 Task: Sort the products in the category "Frozen Baked Goods" by price (highest first).
Action: Mouse pressed left at (22, 93)
Screenshot: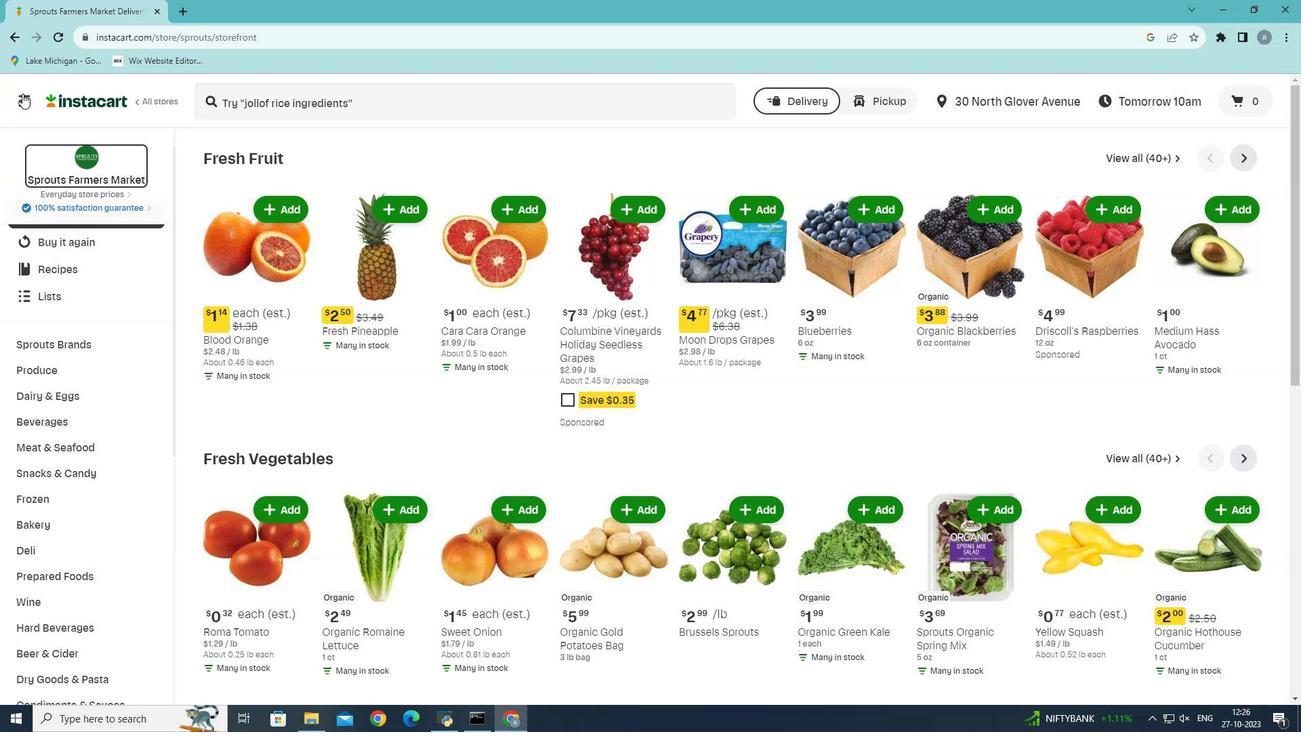 
Action: Mouse moved to (59, 398)
Screenshot: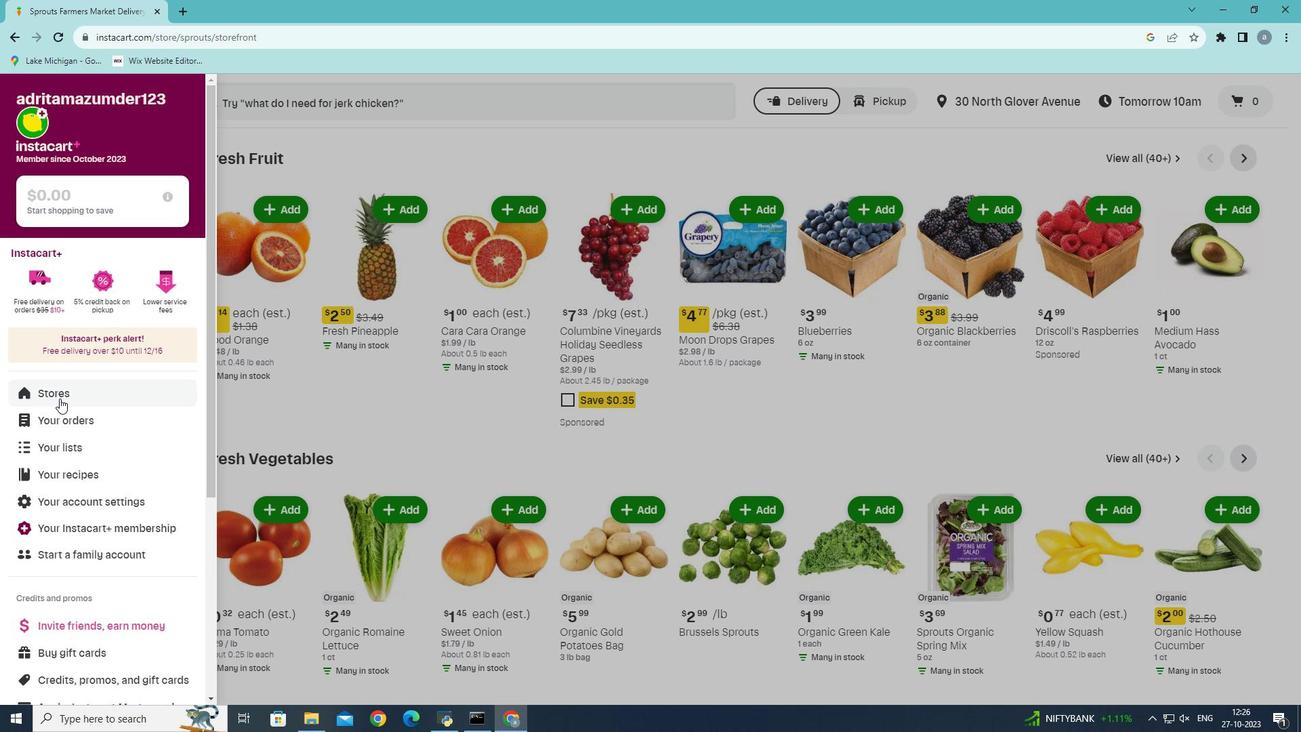 
Action: Mouse pressed left at (59, 398)
Screenshot: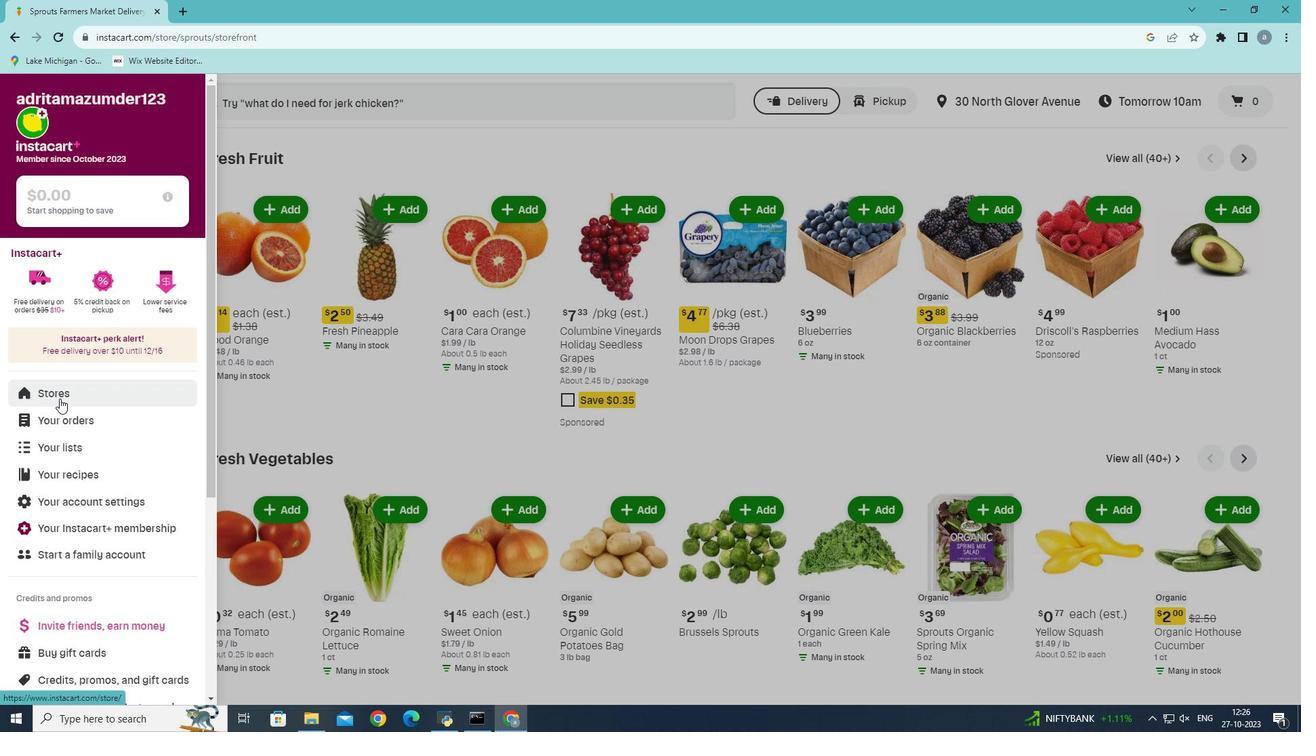
Action: Mouse moved to (317, 156)
Screenshot: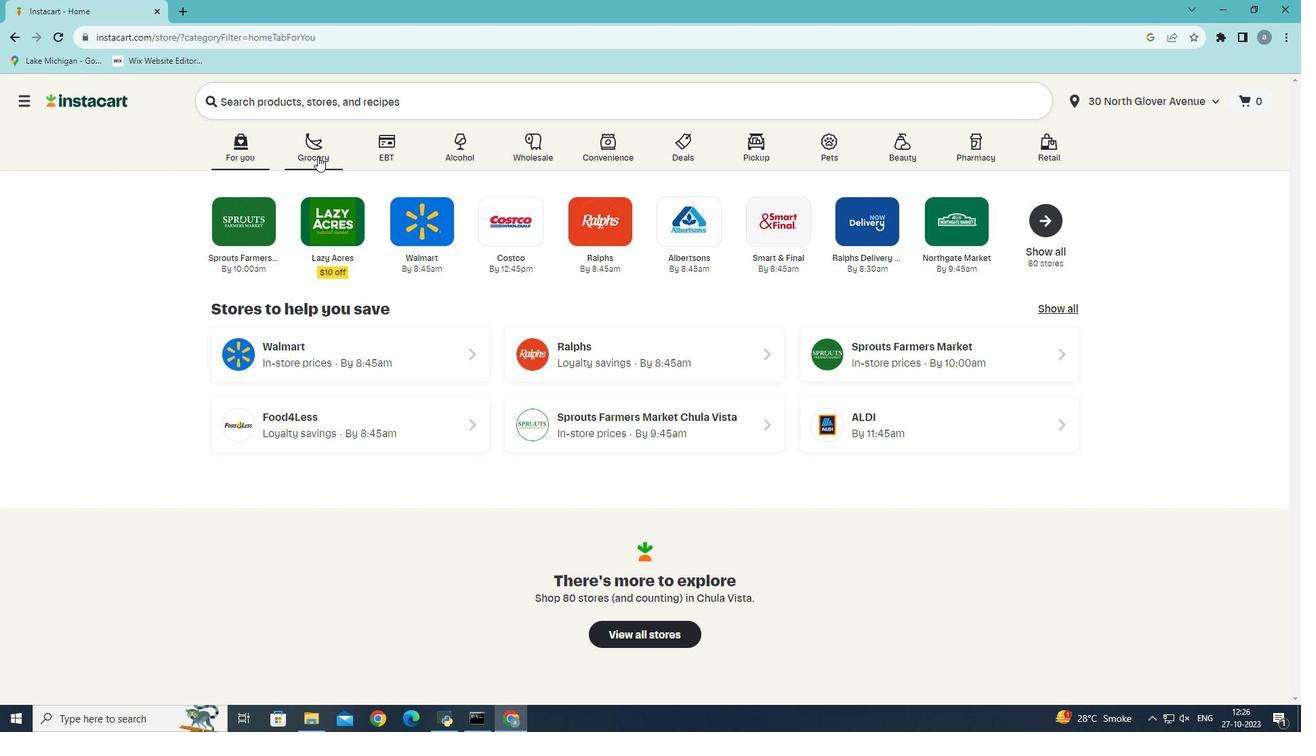 
Action: Mouse pressed left at (317, 156)
Screenshot: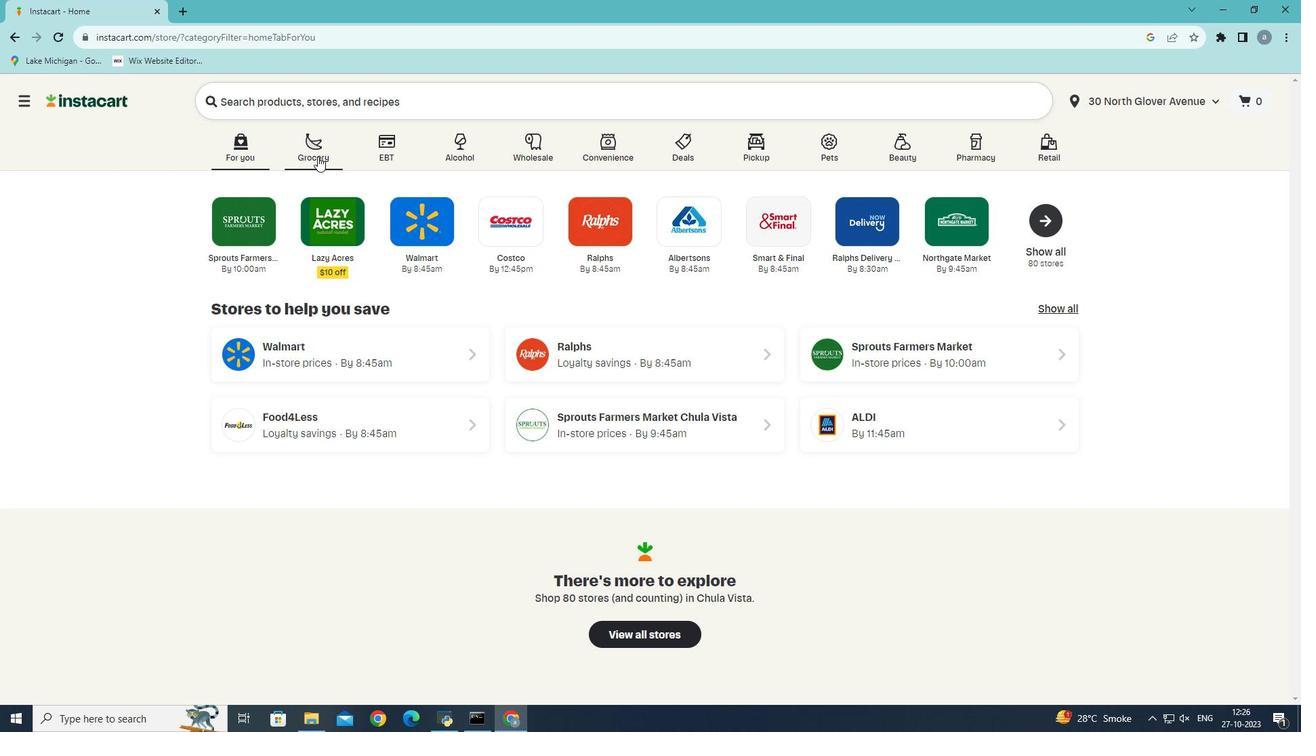 
Action: Mouse moved to (269, 416)
Screenshot: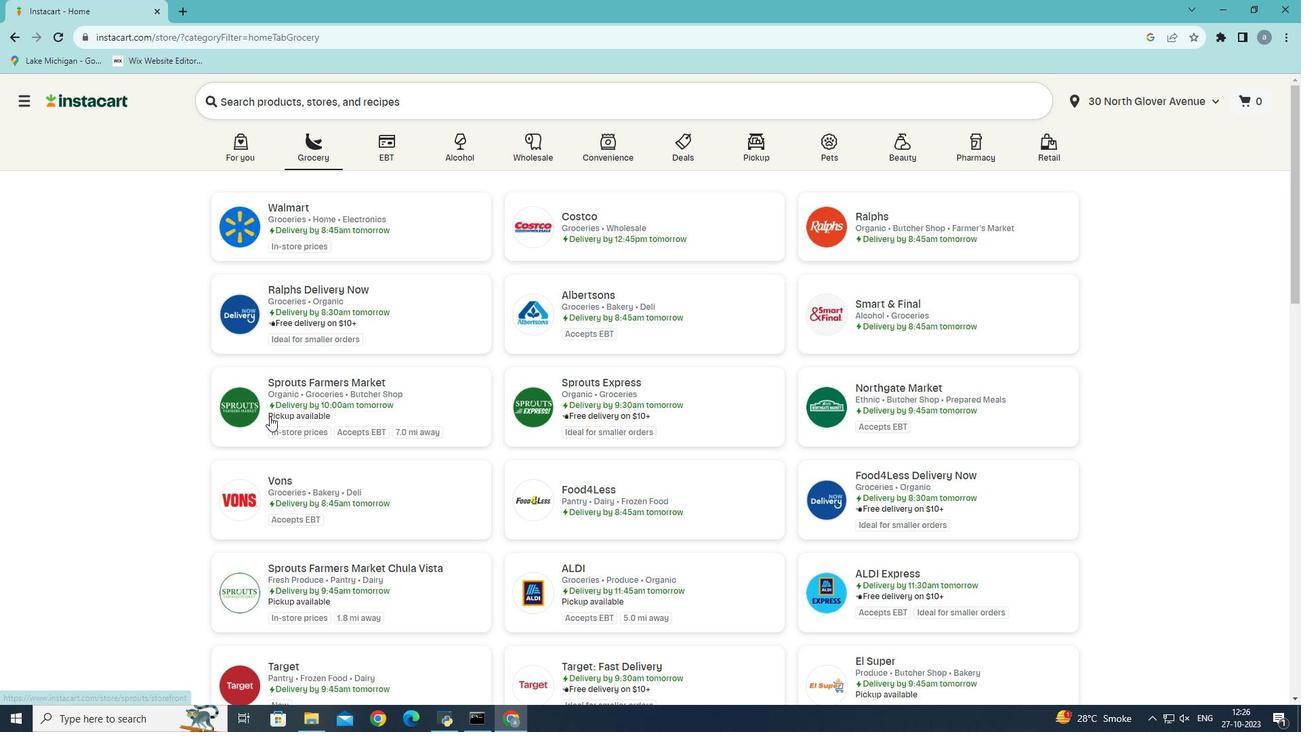 
Action: Mouse pressed left at (269, 416)
Screenshot: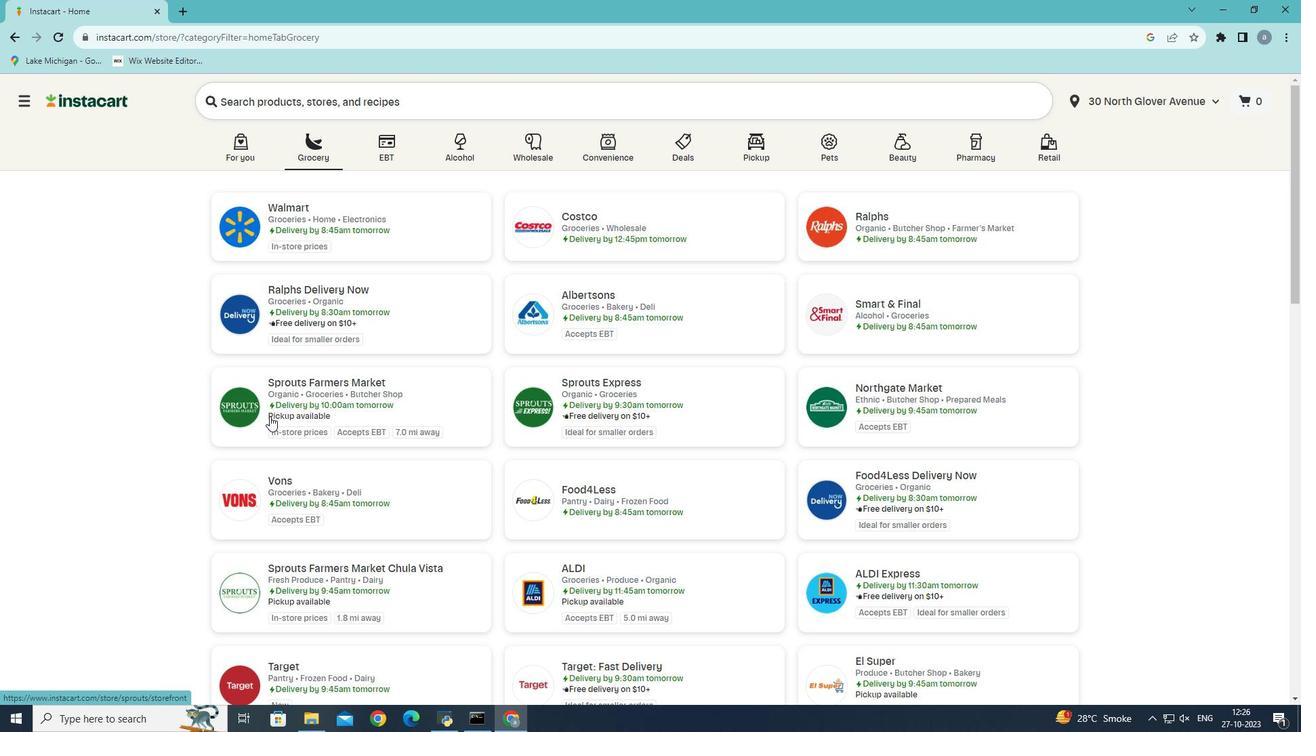 
Action: Mouse moved to (38, 594)
Screenshot: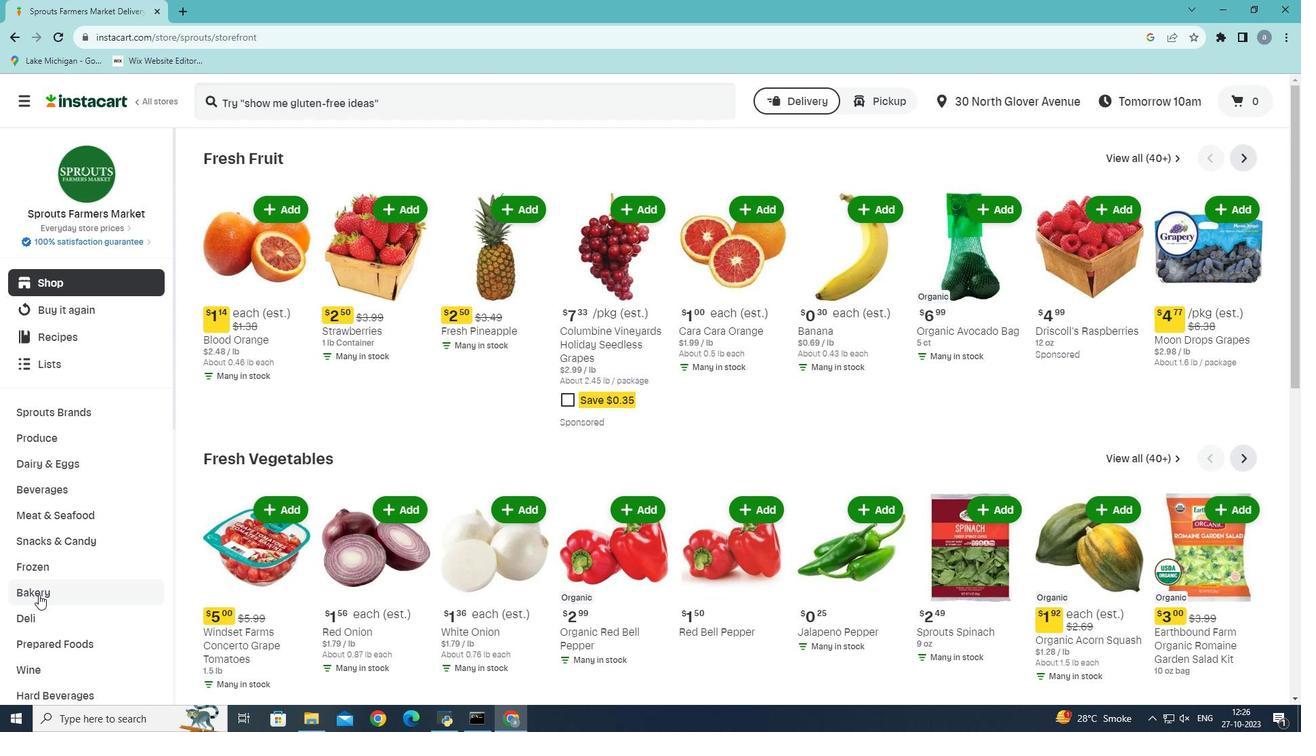 
Action: Mouse pressed left at (38, 594)
Screenshot: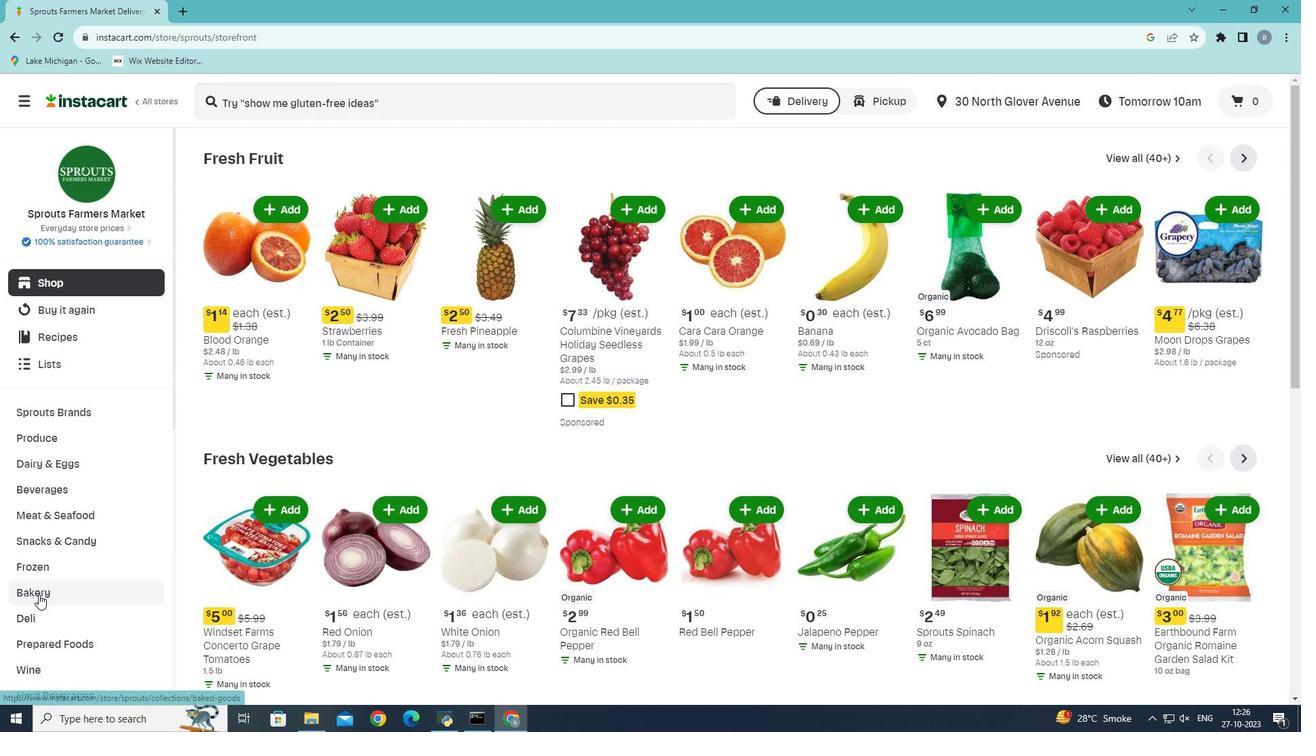 
Action: Mouse moved to (1130, 190)
Screenshot: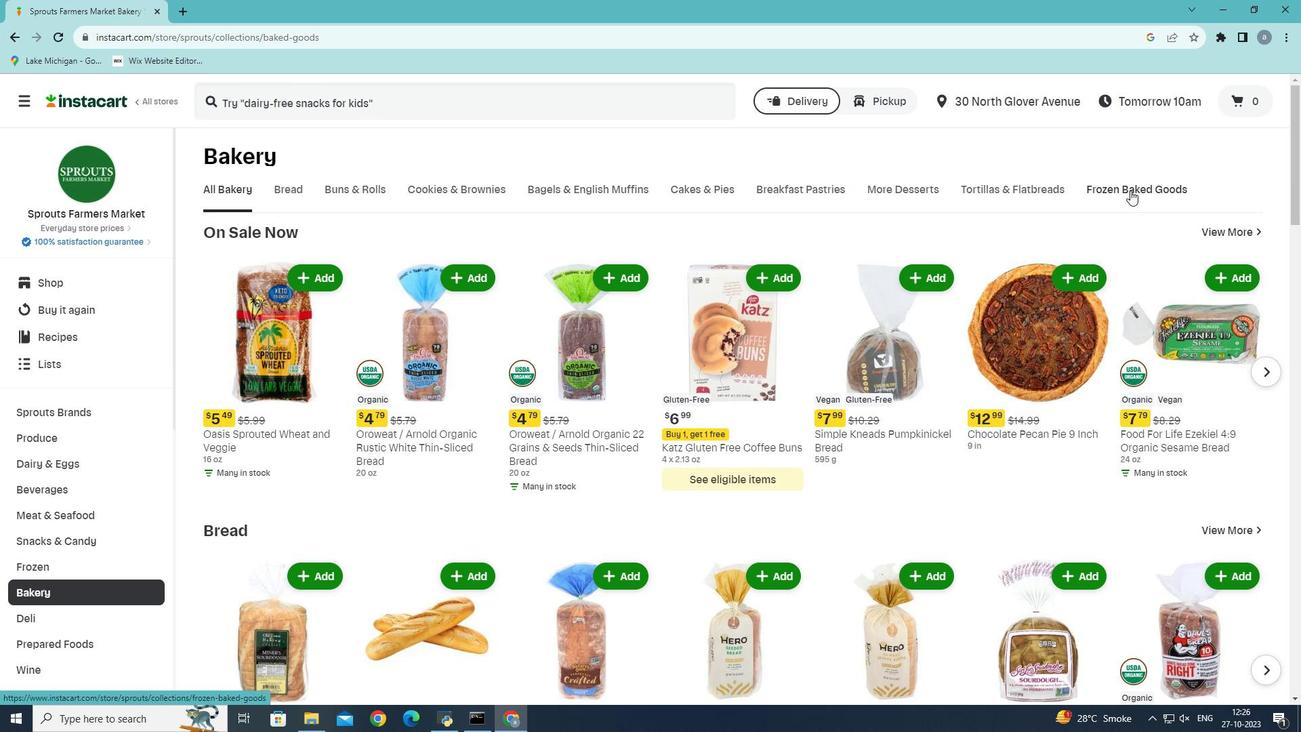 
Action: Mouse pressed left at (1130, 190)
Screenshot: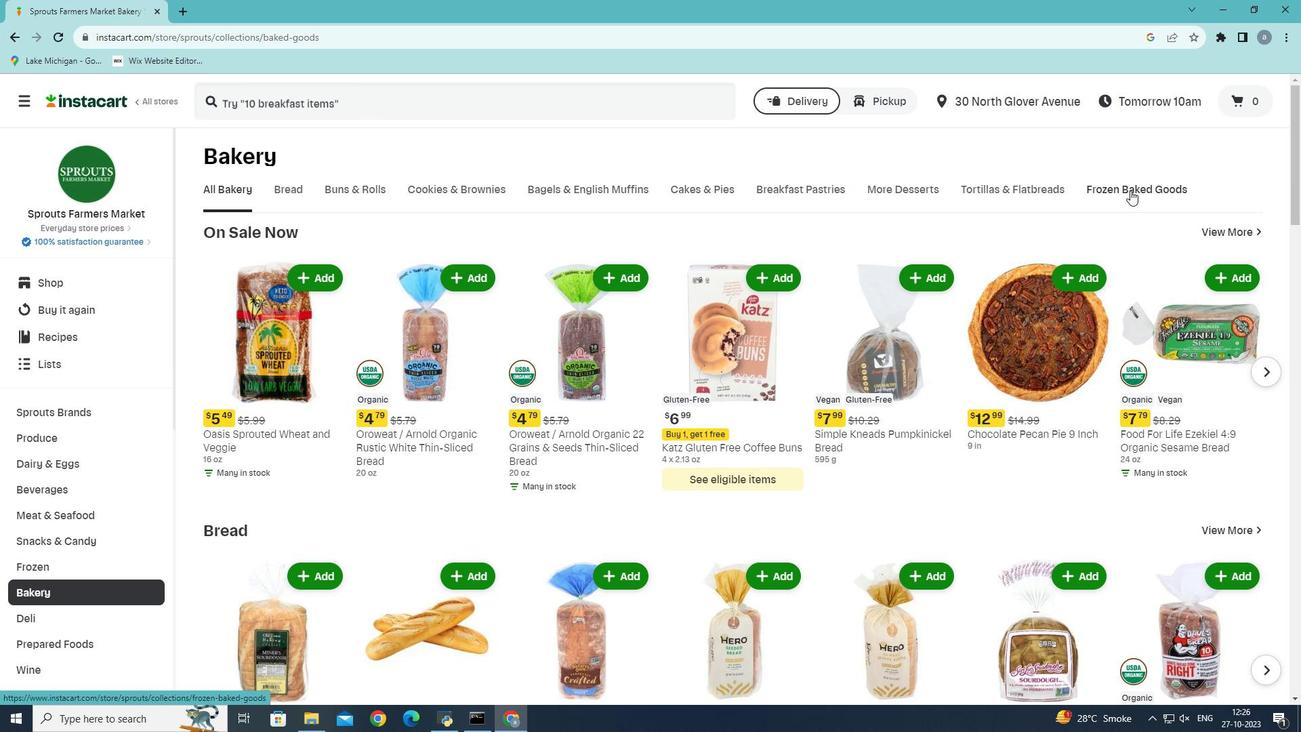 
Action: Mouse moved to (1257, 298)
Screenshot: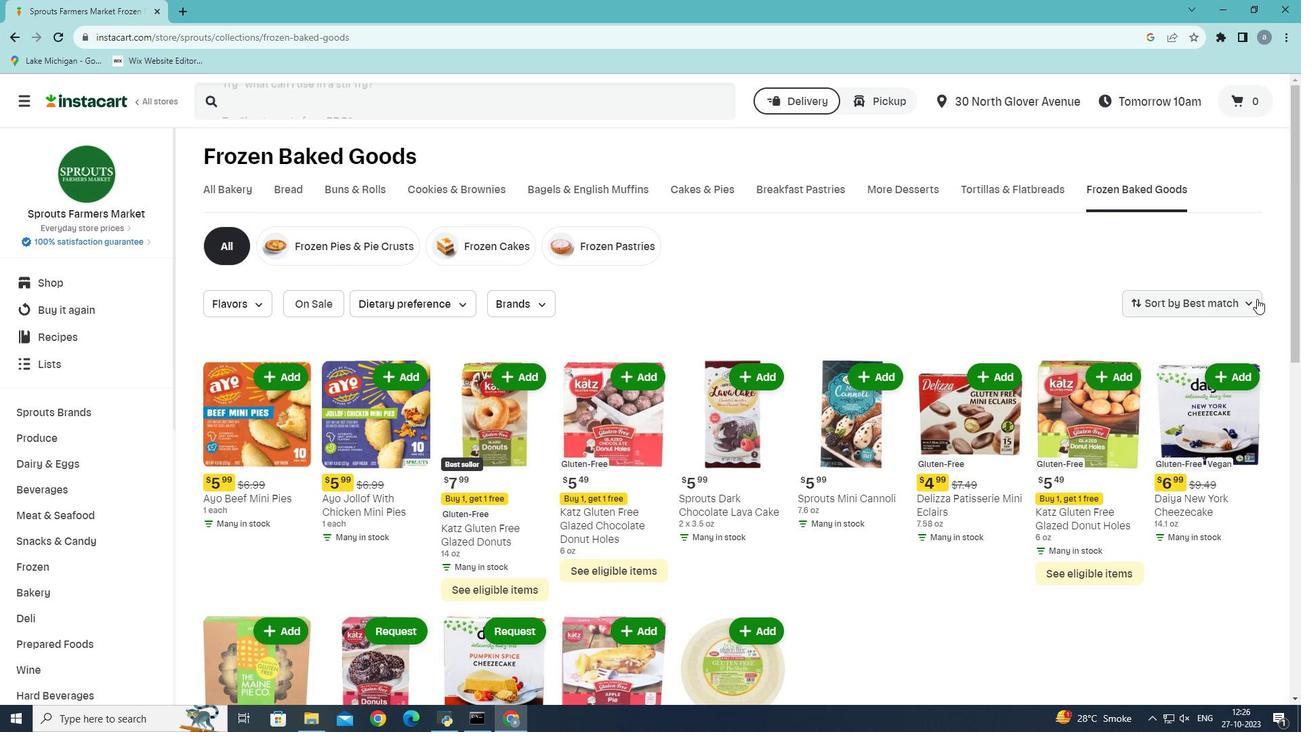 
Action: Mouse pressed left at (1257, 298)
Screenshot: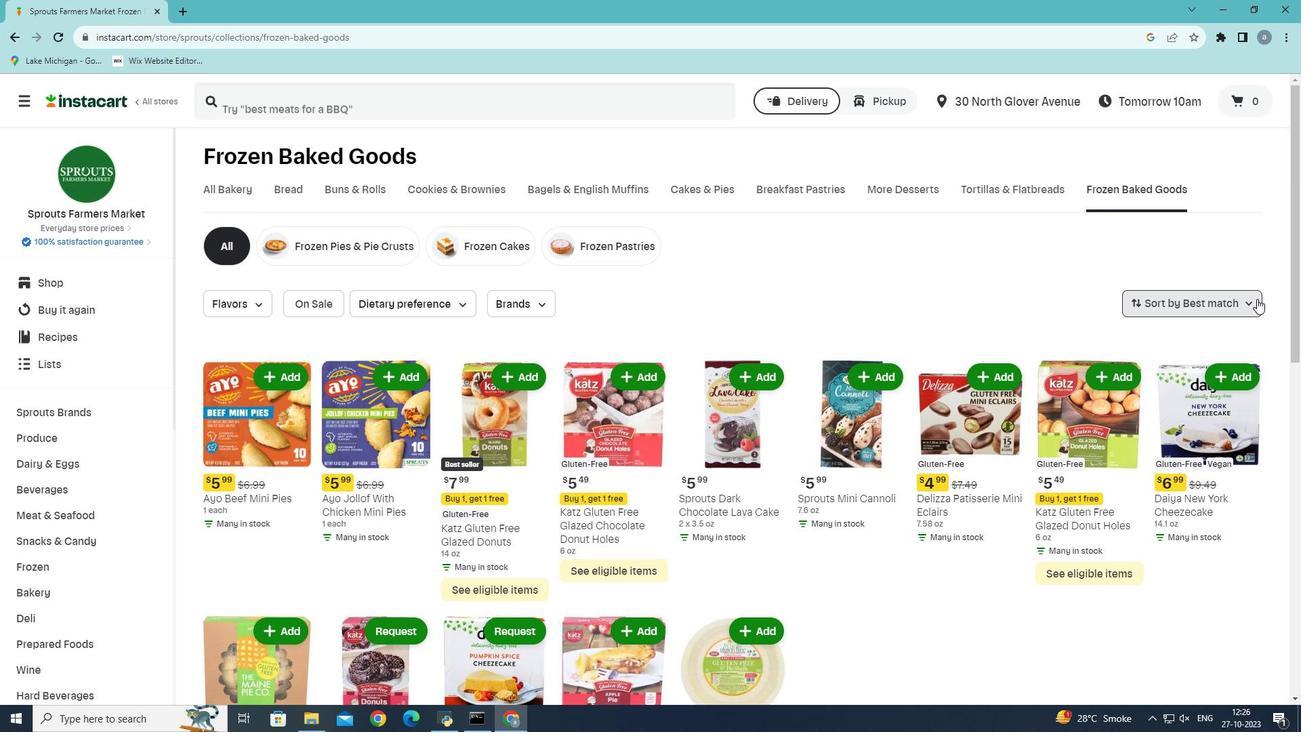 
Action: Mouse moved to (1216, 395)
Screenshot: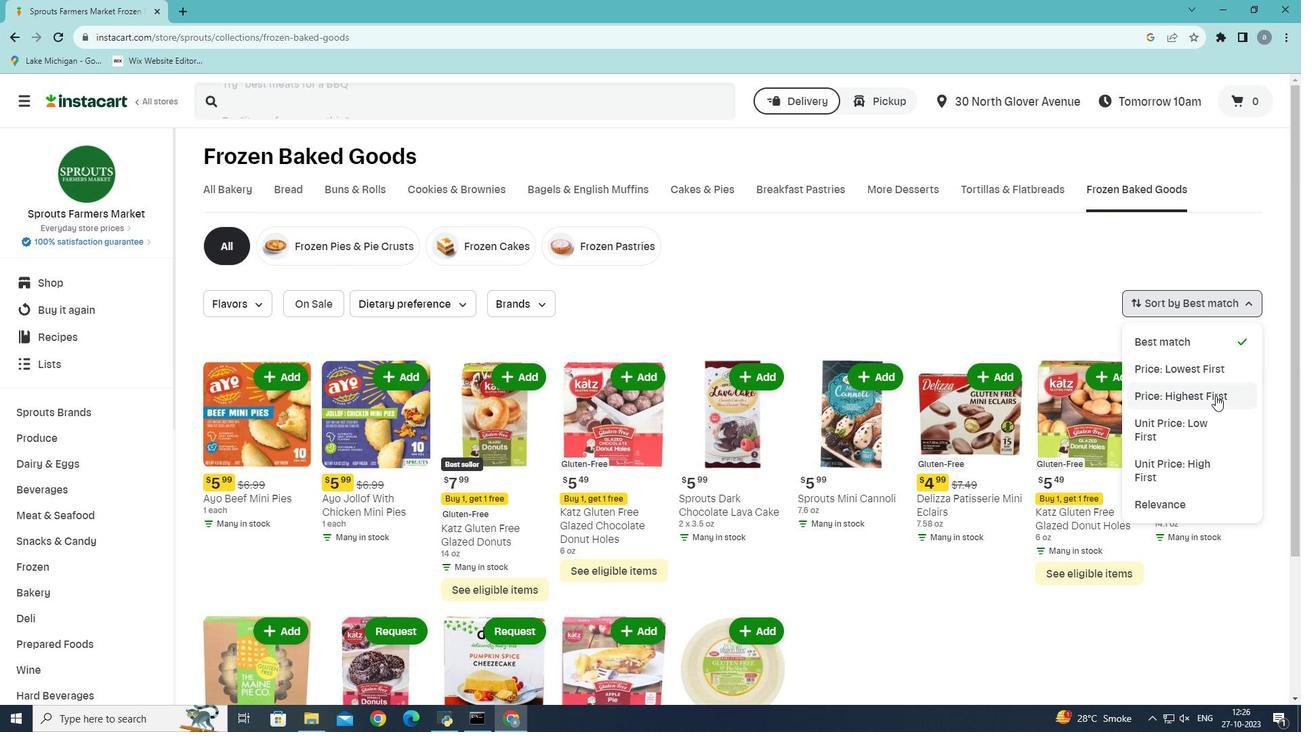 
Action: Mouse pressed left at (1216, 395)
Screenshot: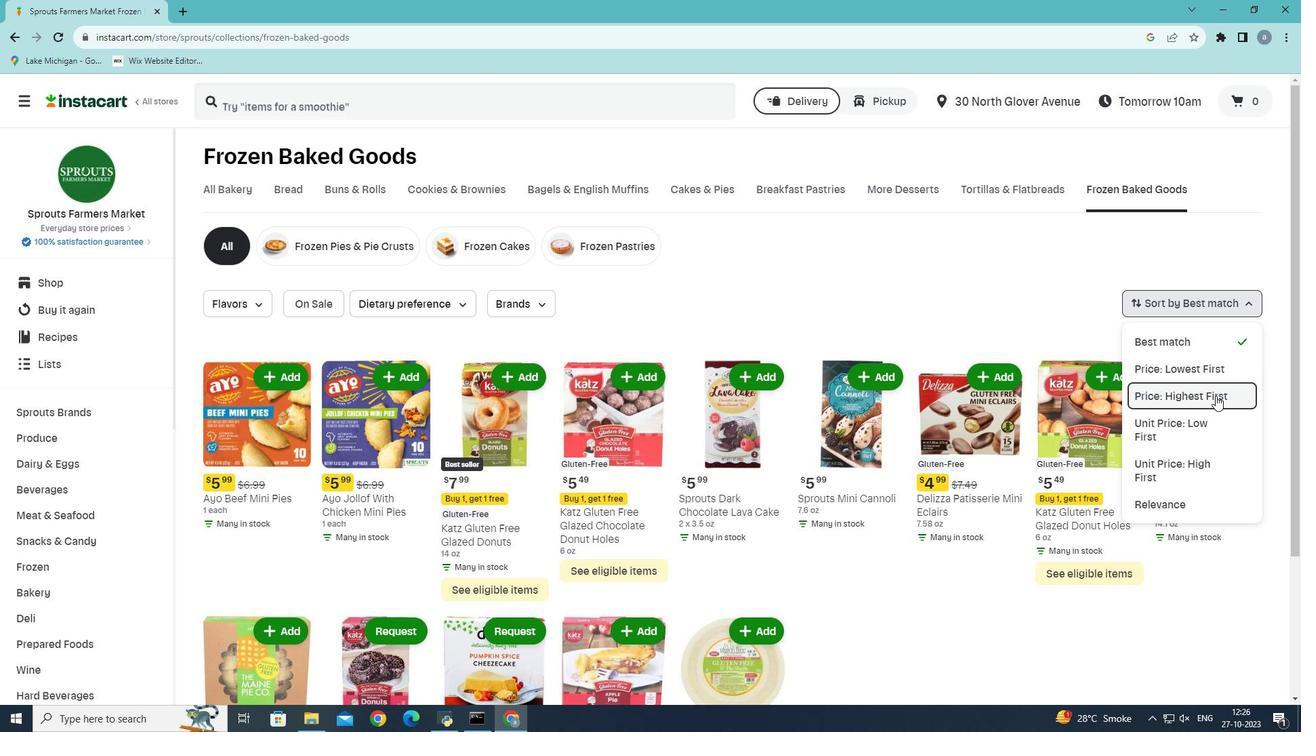 
Action: Mouse moved to (1246, 368)
Screenshot: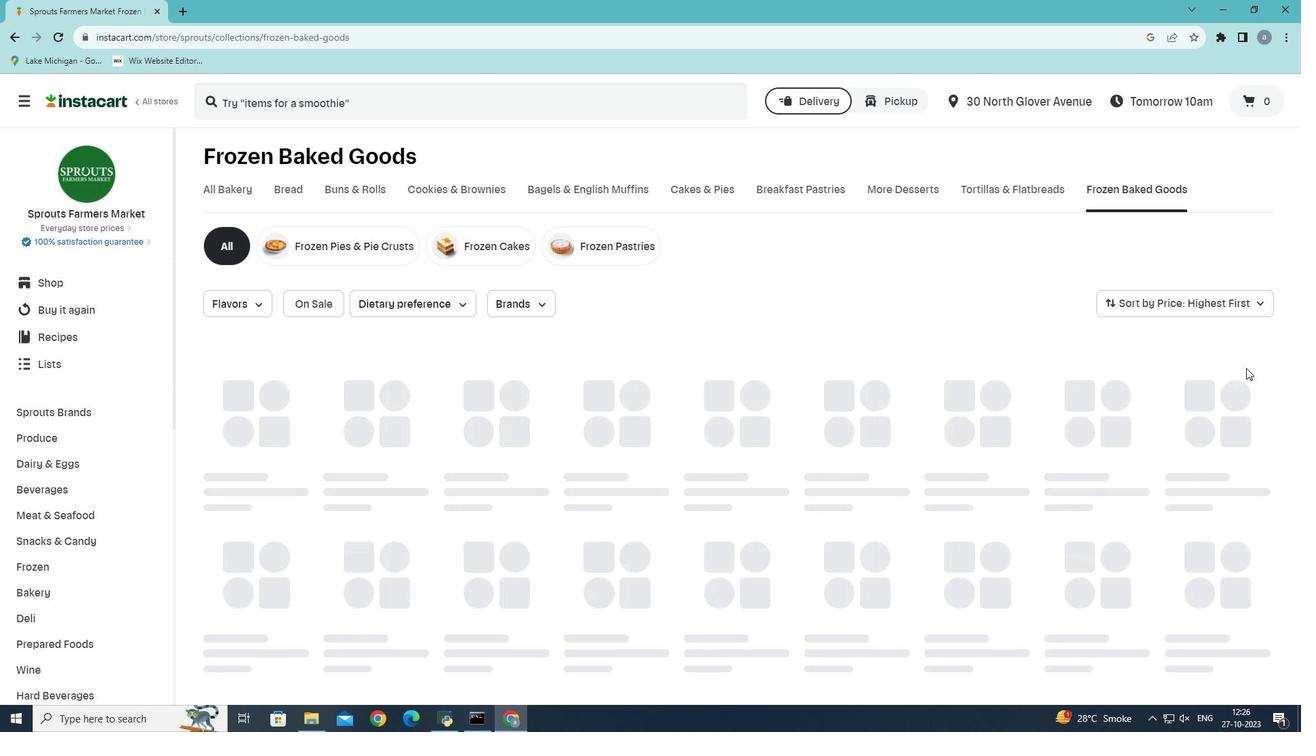 
